 Task: Create a section Expedition and in the section, add a milestone Digital Asset Management in the project XcelTech.
Action: Mouse moved to (69, 394)
Screenshot: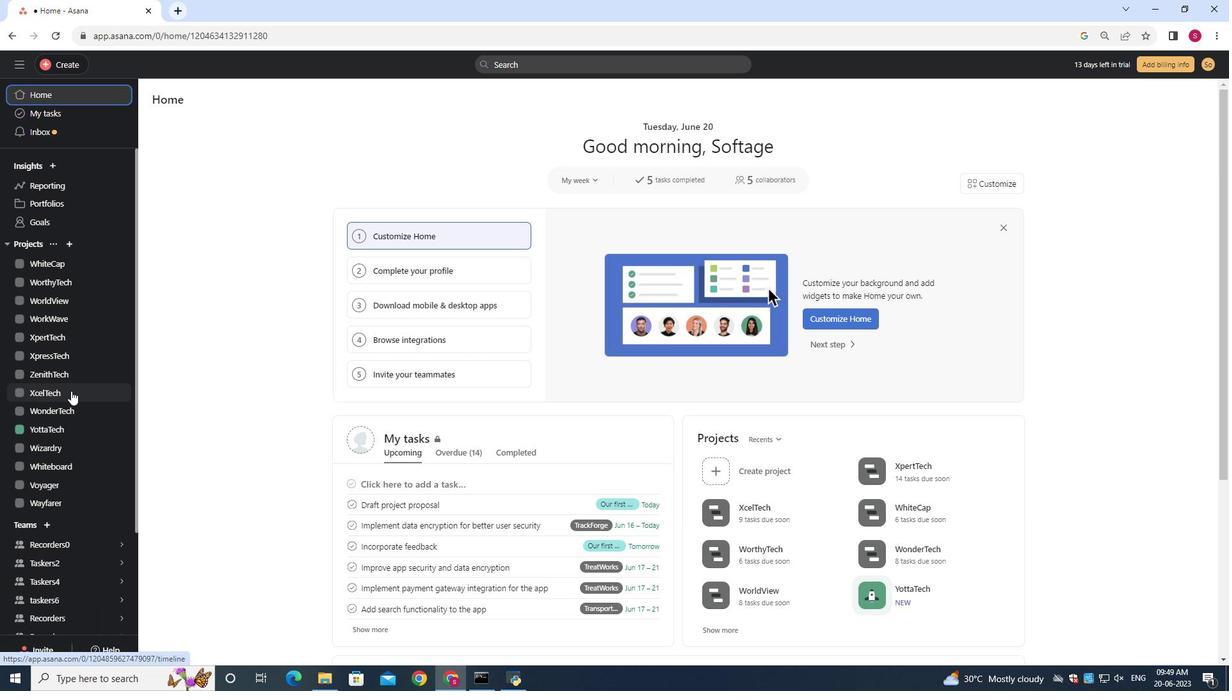 
Action: Mouse pressed left at (69, 394)
Screenshot: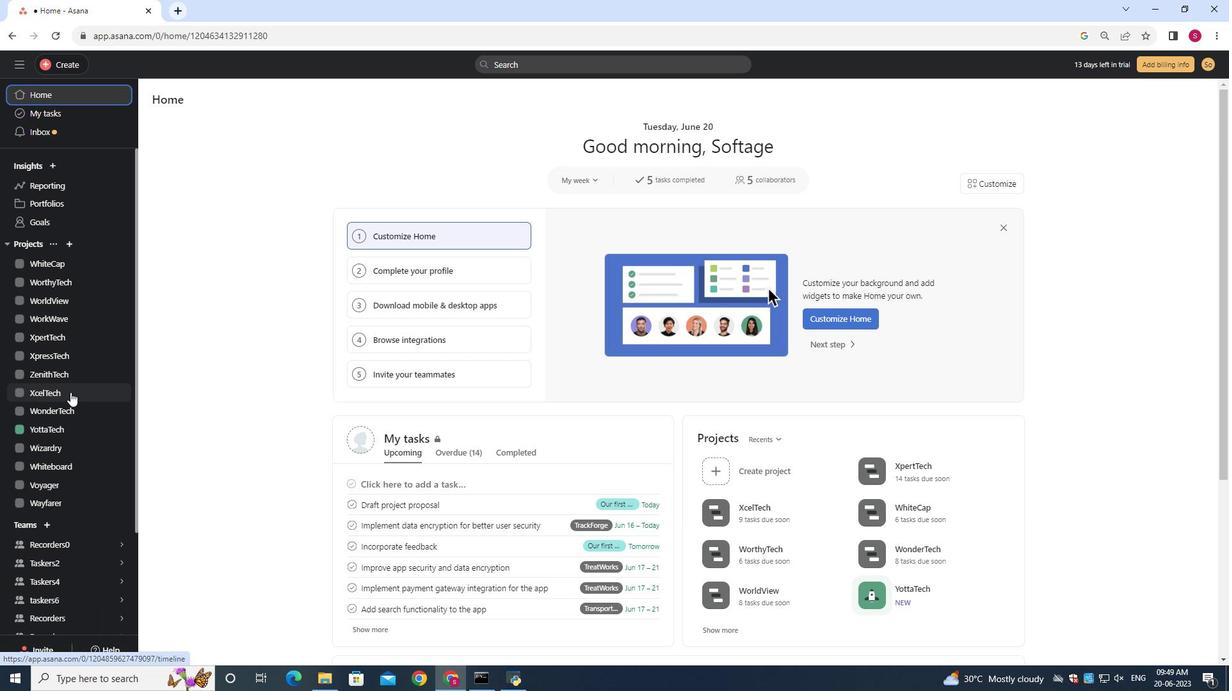 
Action: Mouse moved to (206, 154)
Screenshot: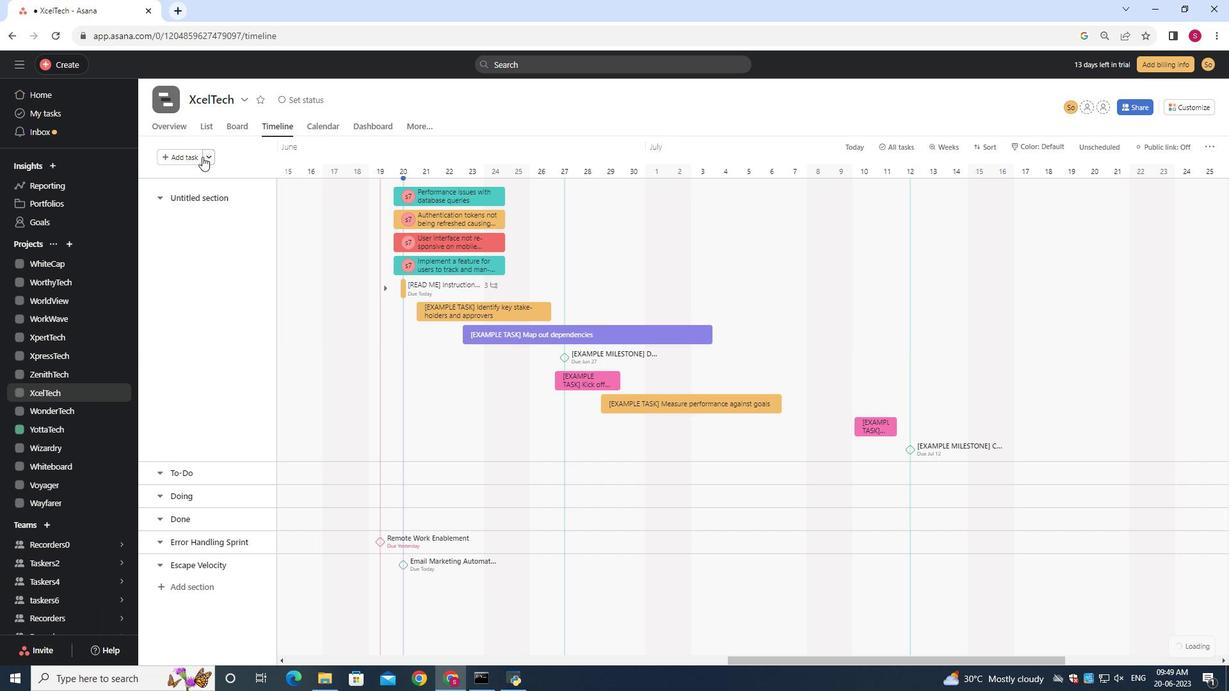 
Action: Mouse pressed left at (206, 154)
Screenshot: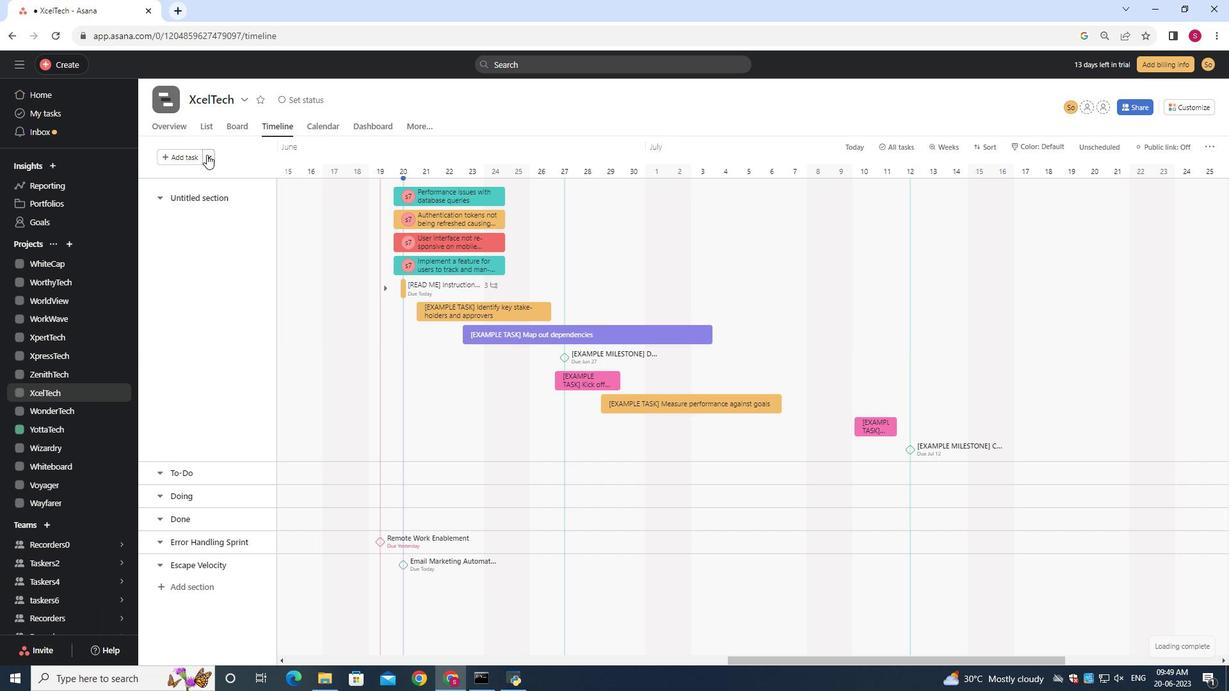 
Action: Mouse moved to (236, 172)
Screenshot: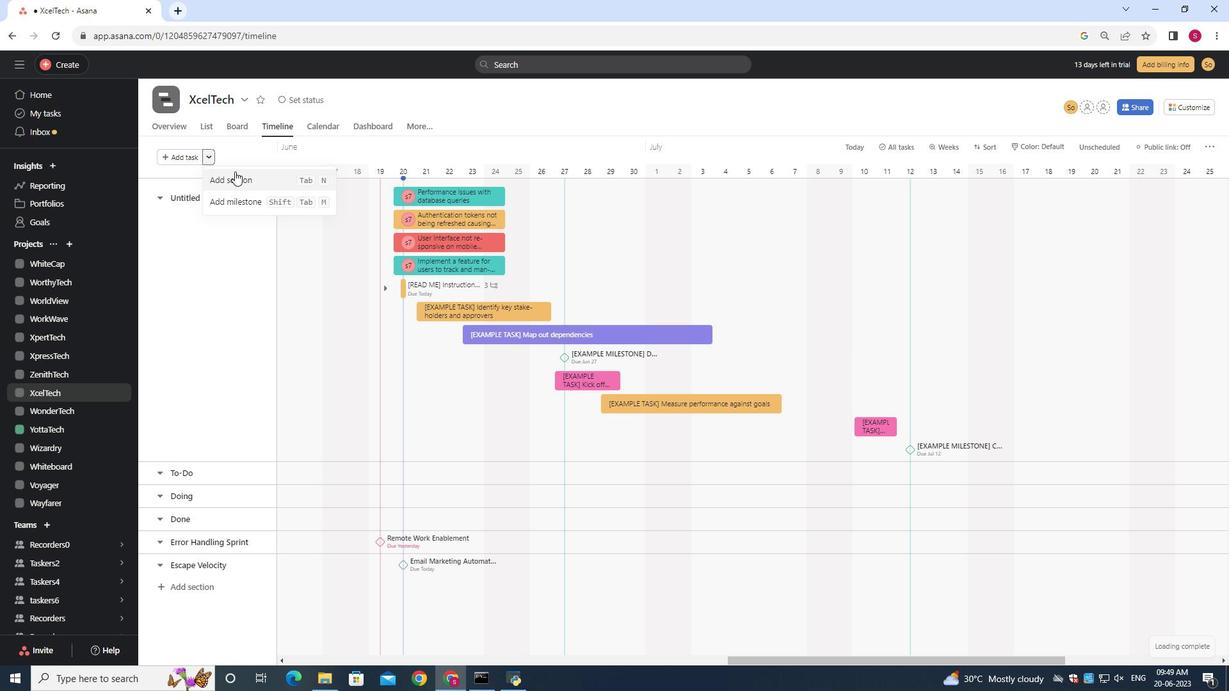 
Action: Mouse pressed left at (236, 172)
Screenshot: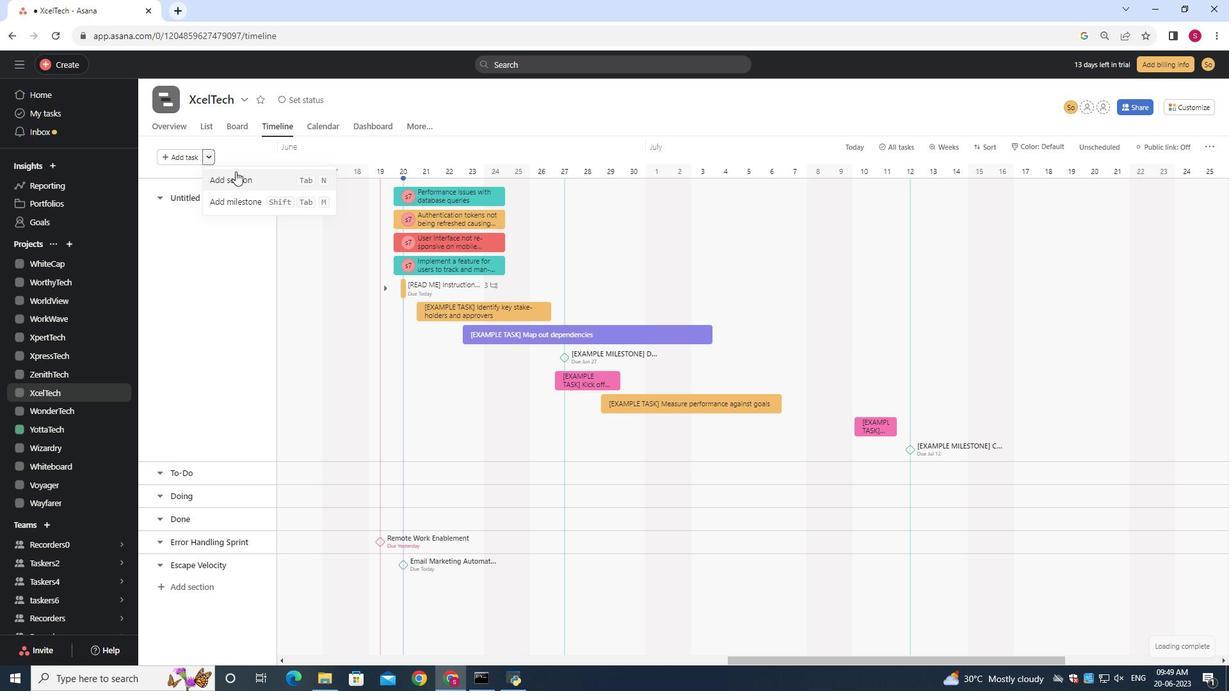 
Action: Mouse moved to (236, 172)
Screenshot: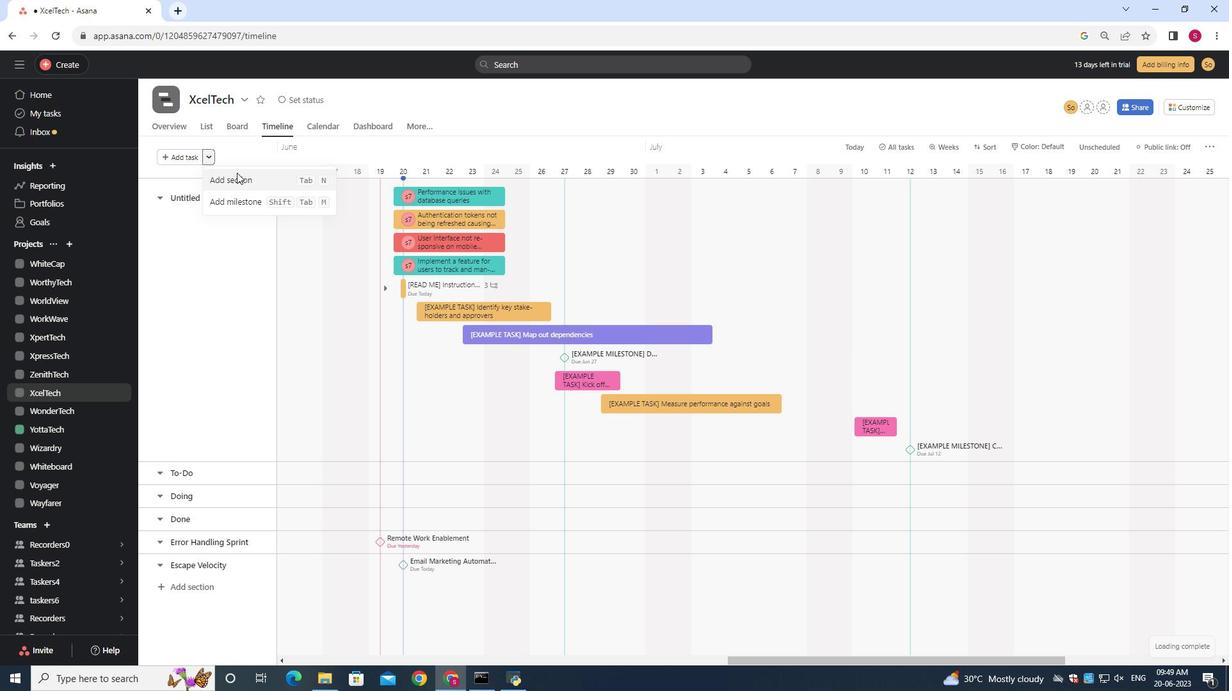 
Action: Key pressed <Key.shift>Expedition<Key.space>
Screenshot: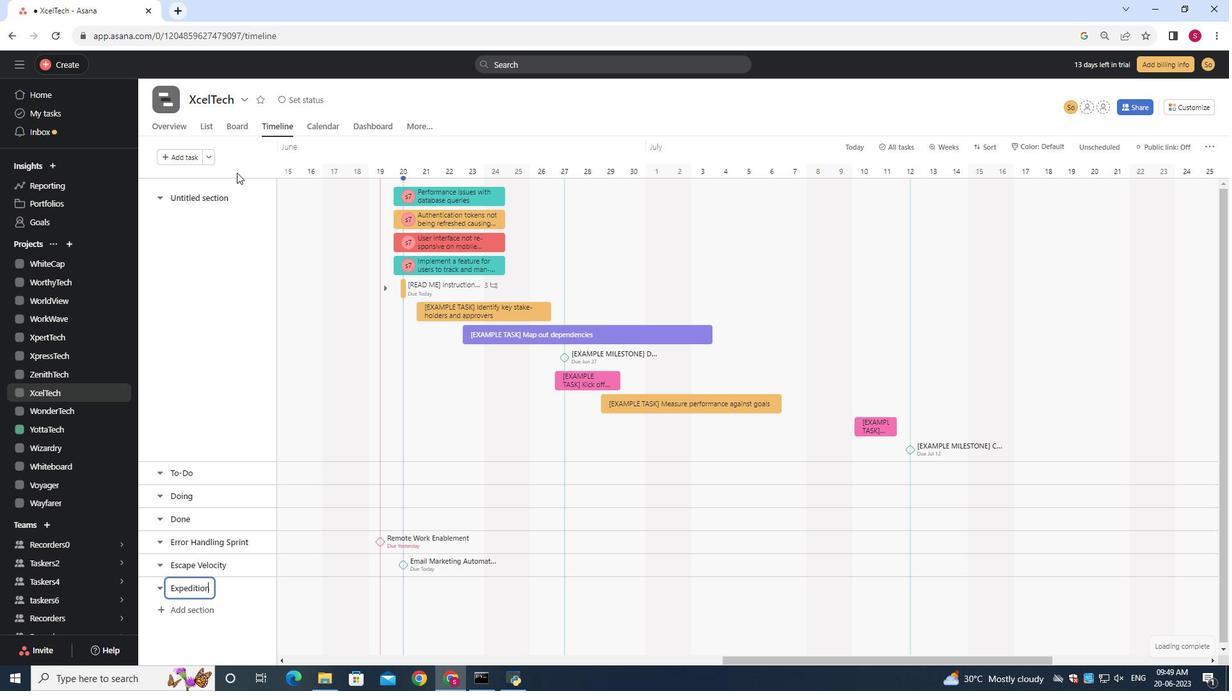 
Action: Mouse moved to (296, 589)
Screenshot: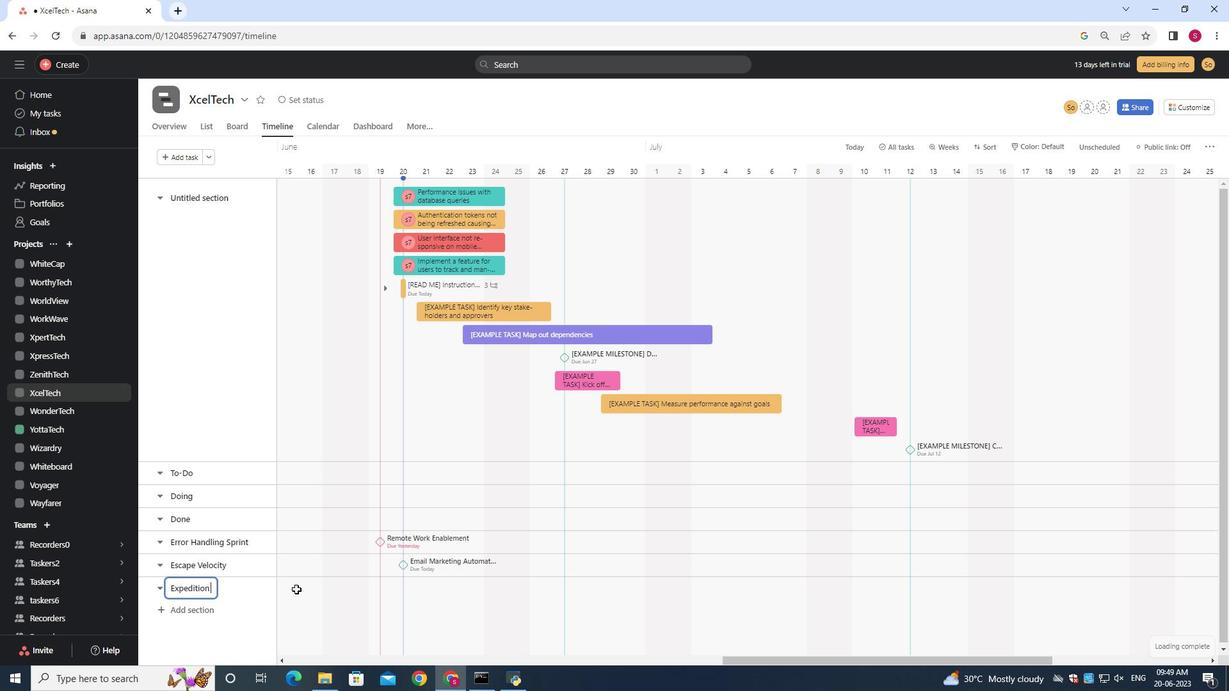
Action: Mouse pressed left at (296, 589)
Screenshot: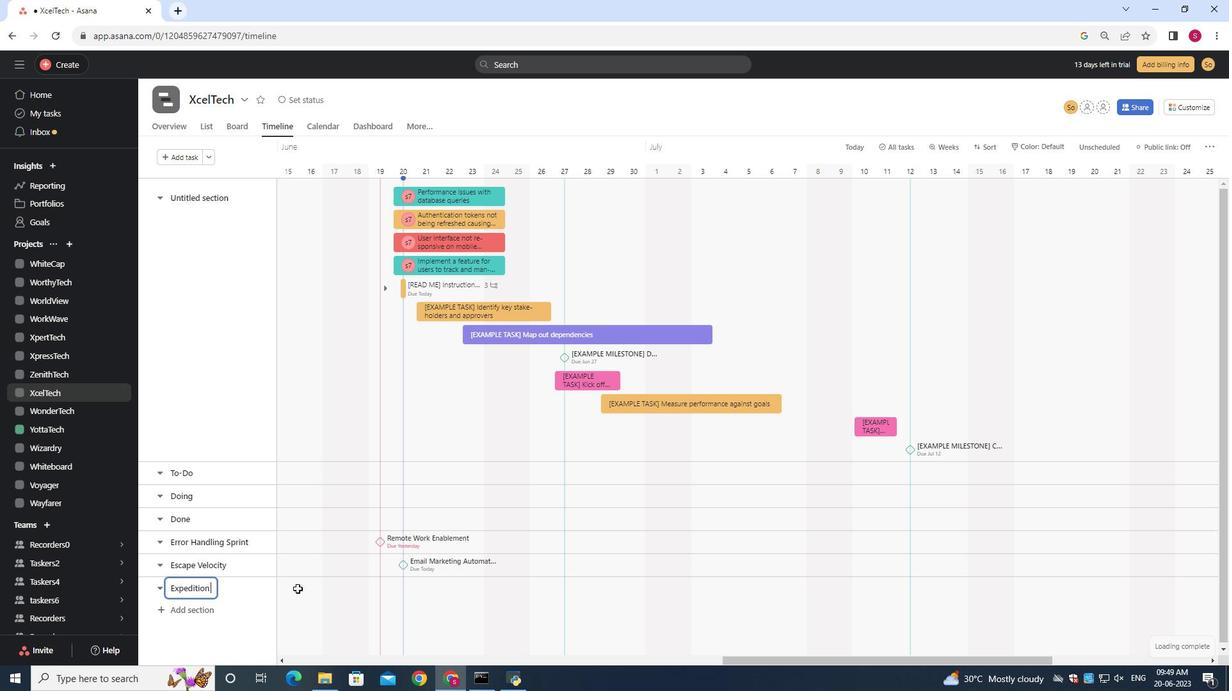 
Action: Mouse moved to (289, 589)
Screenshot: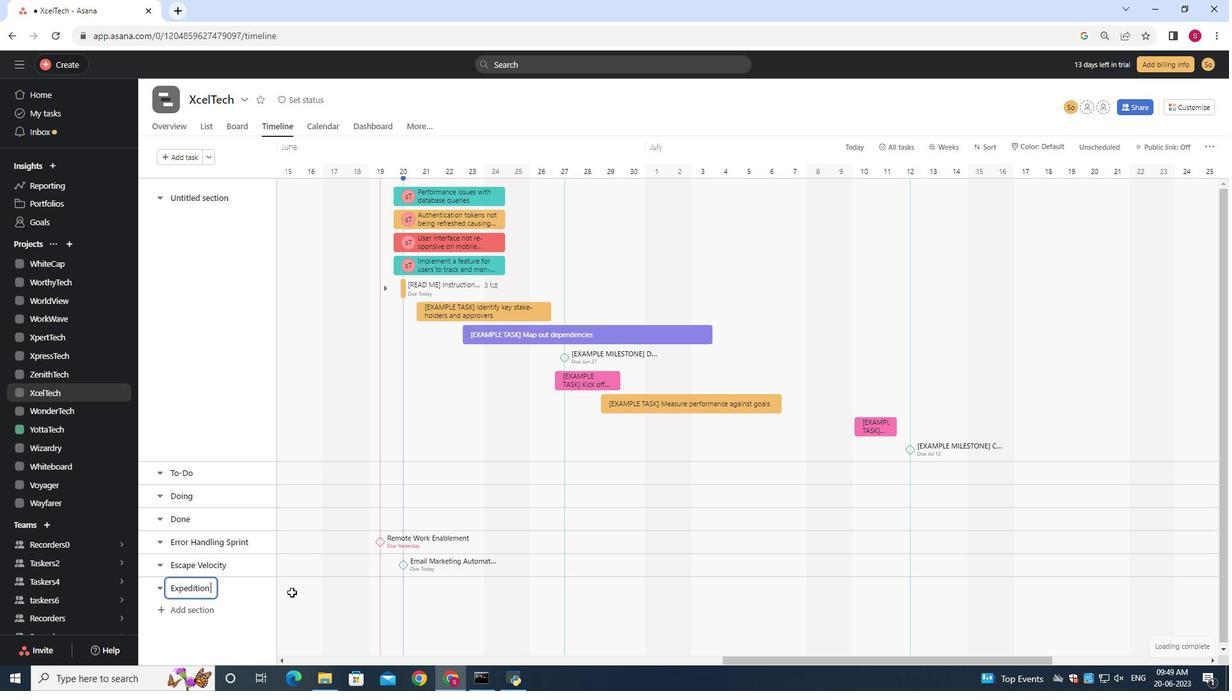 
Action: Mouse pressed left at (289, 589)
Screenshot: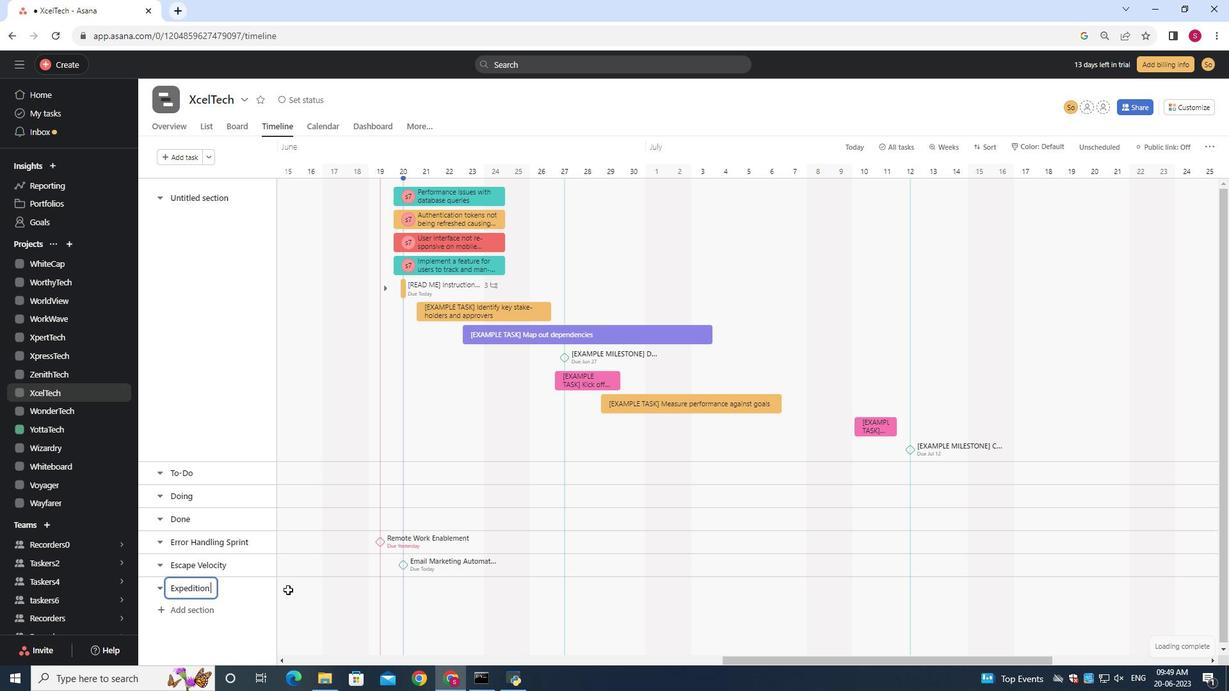 
Action: Mouse moved to (293, 592)
Screenshot: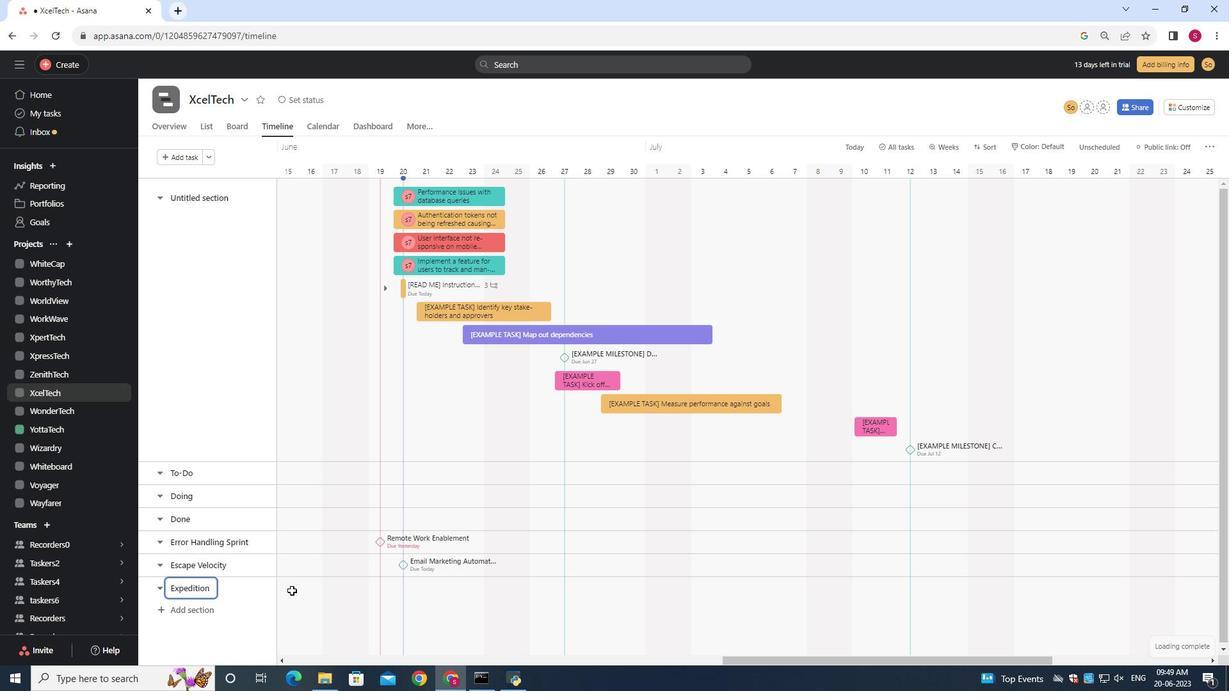 
Action: Mouse pressed left at (293, 592)
Screenshot: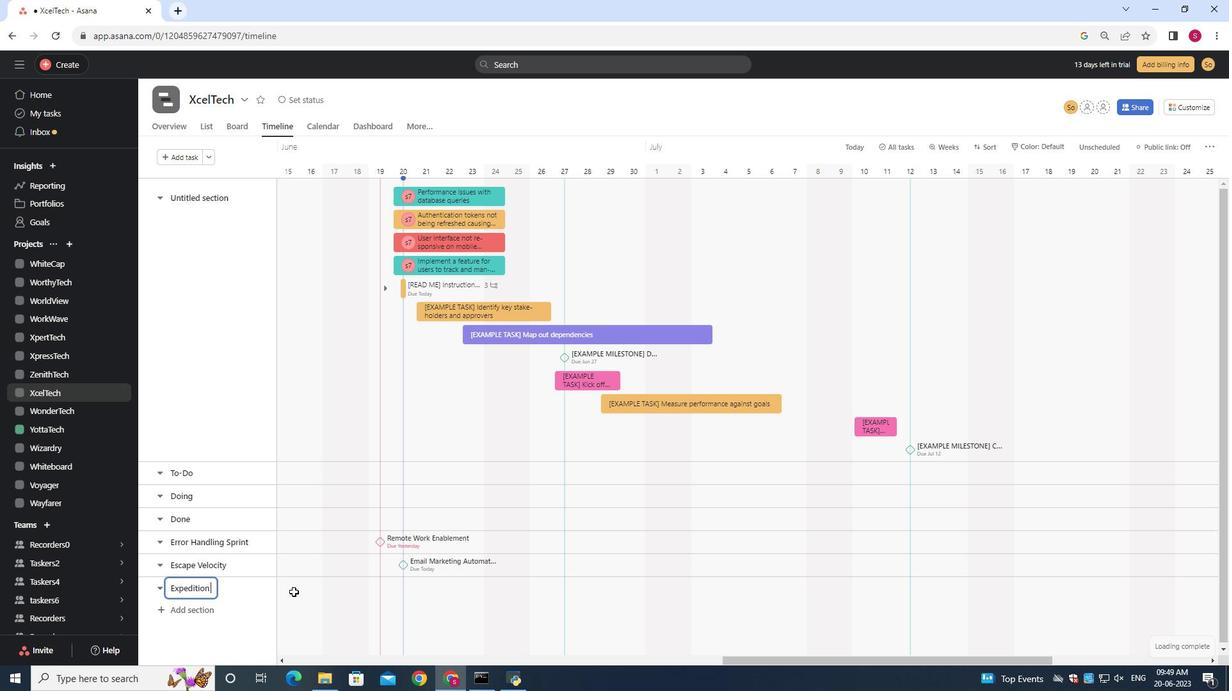 
Action: Key pressed <Key.shift><Key.shift><Key.shift><Key.shift><Key.shift><Key.shift><Key.shift><Key.shift><Key.shift><Key.shift><Key.shift>Digital<Key.space><Key.shift>Asset<Key.space><Key.shift><Key.shift><Key.shift>Maanagement
Screenshot: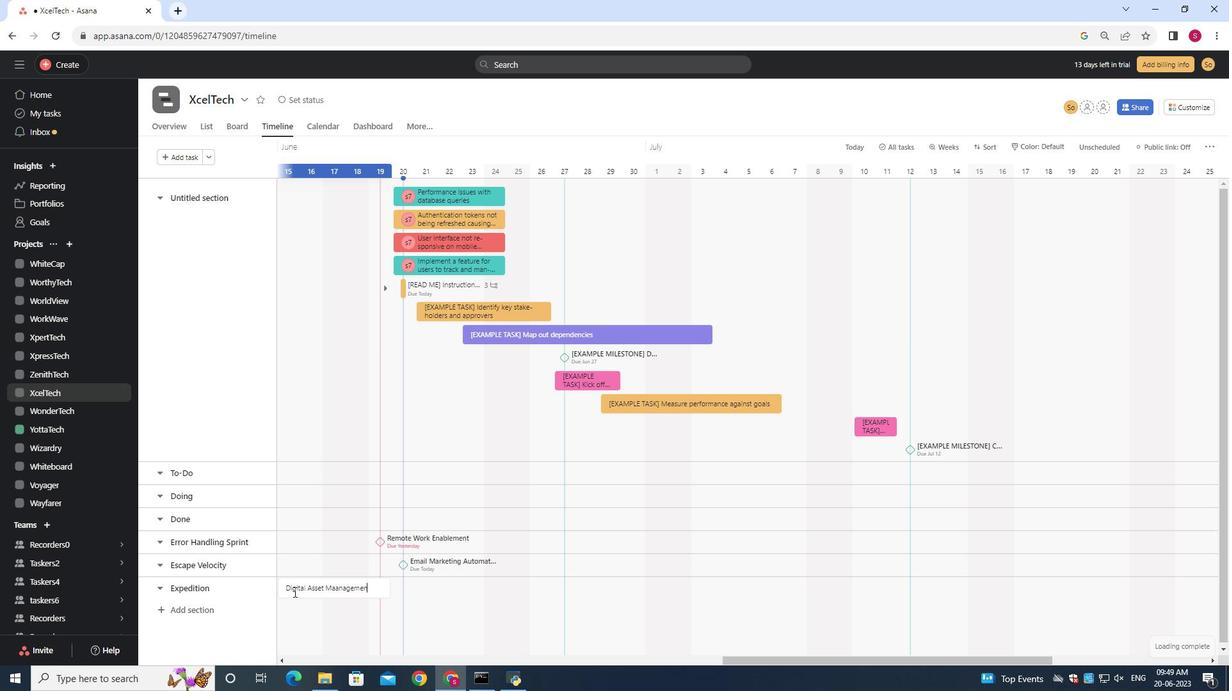 
Action: Mouse moved to (324, 588)
Screenshot: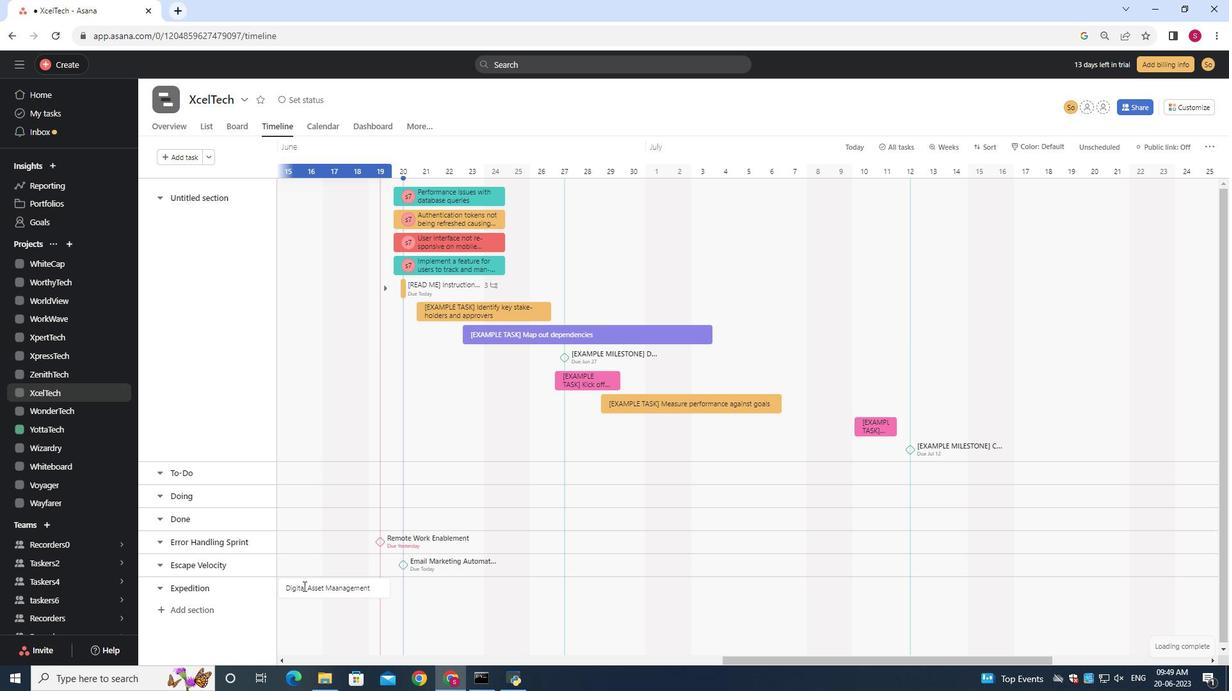 
Action: Mouse pressed right at (324, 588)
Screenshot: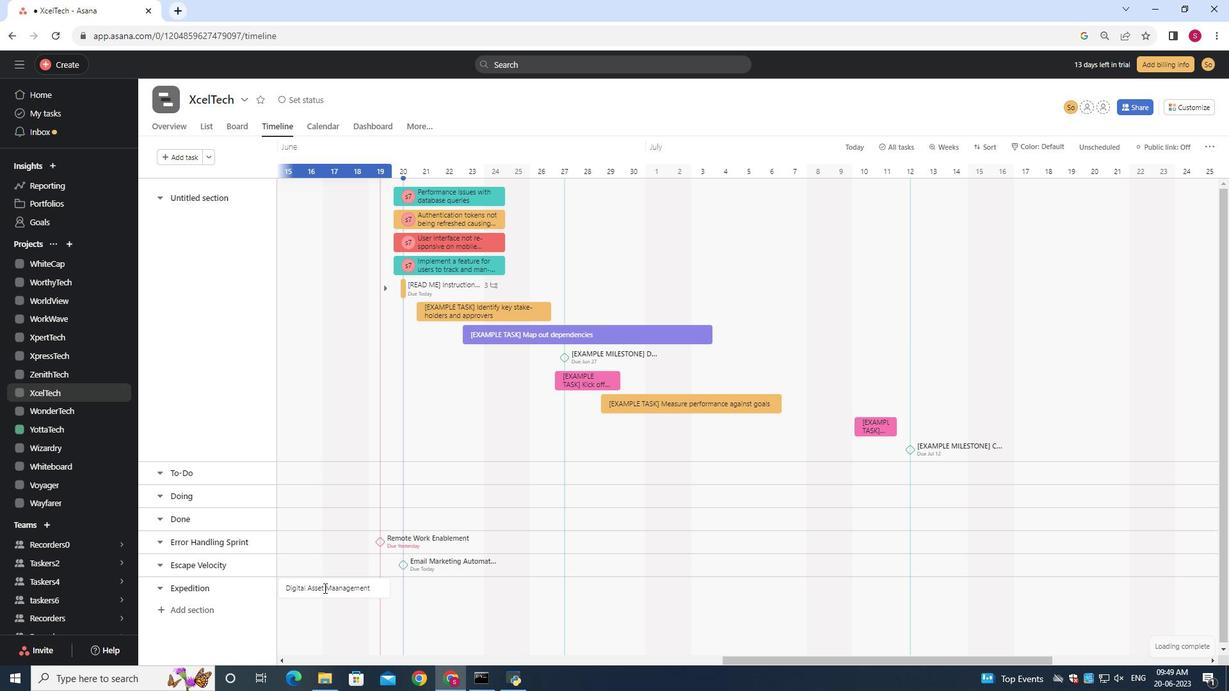 
Action: Mouse moved to (347, 528)
Screenshot: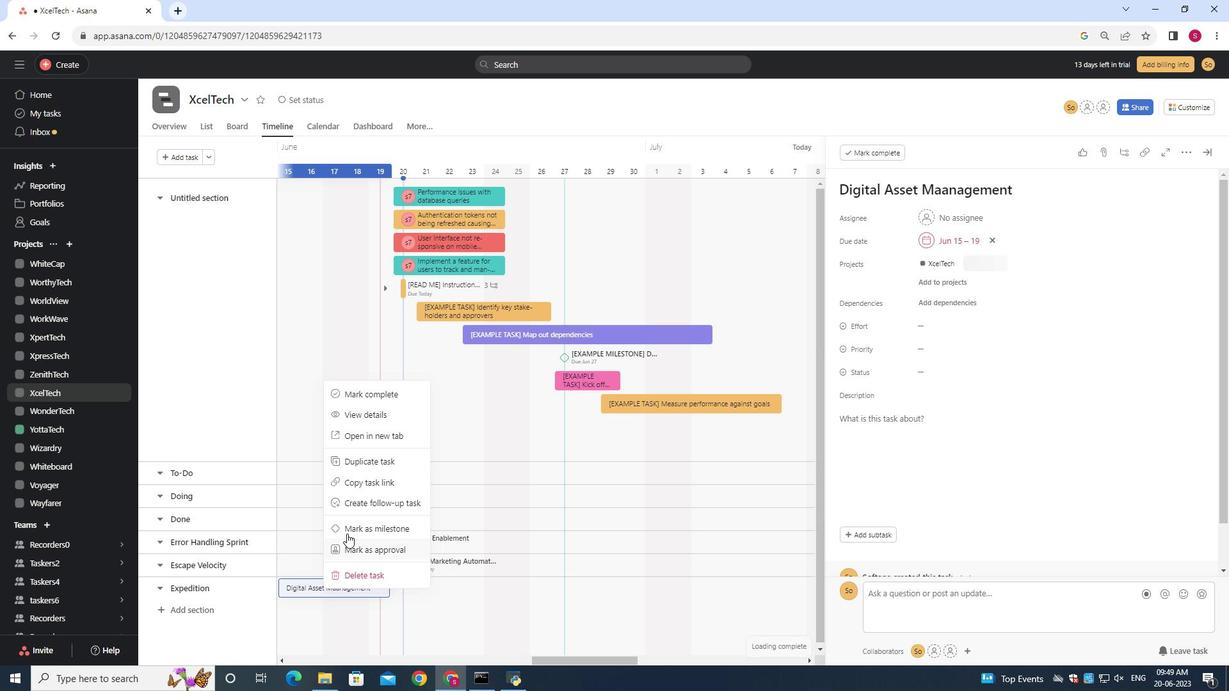 
Action: Mouse pressed left at (347, 528)
Screenshot: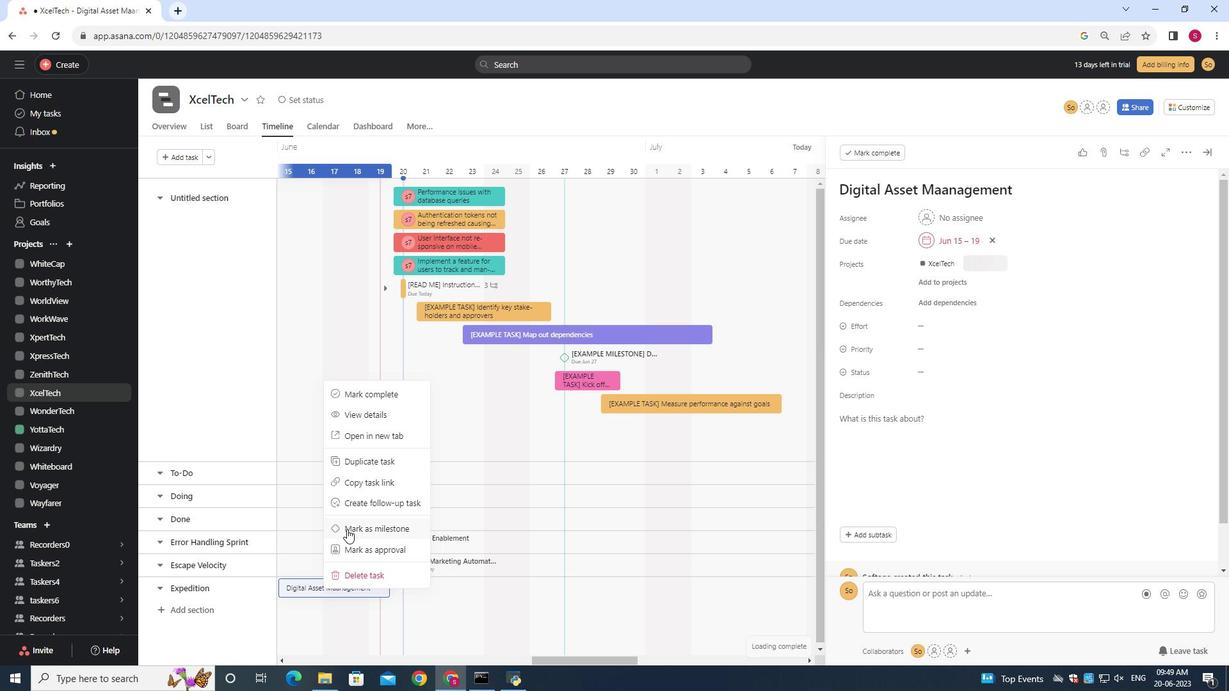 
Action: Mouse moved to (348, 529)
Screenshot: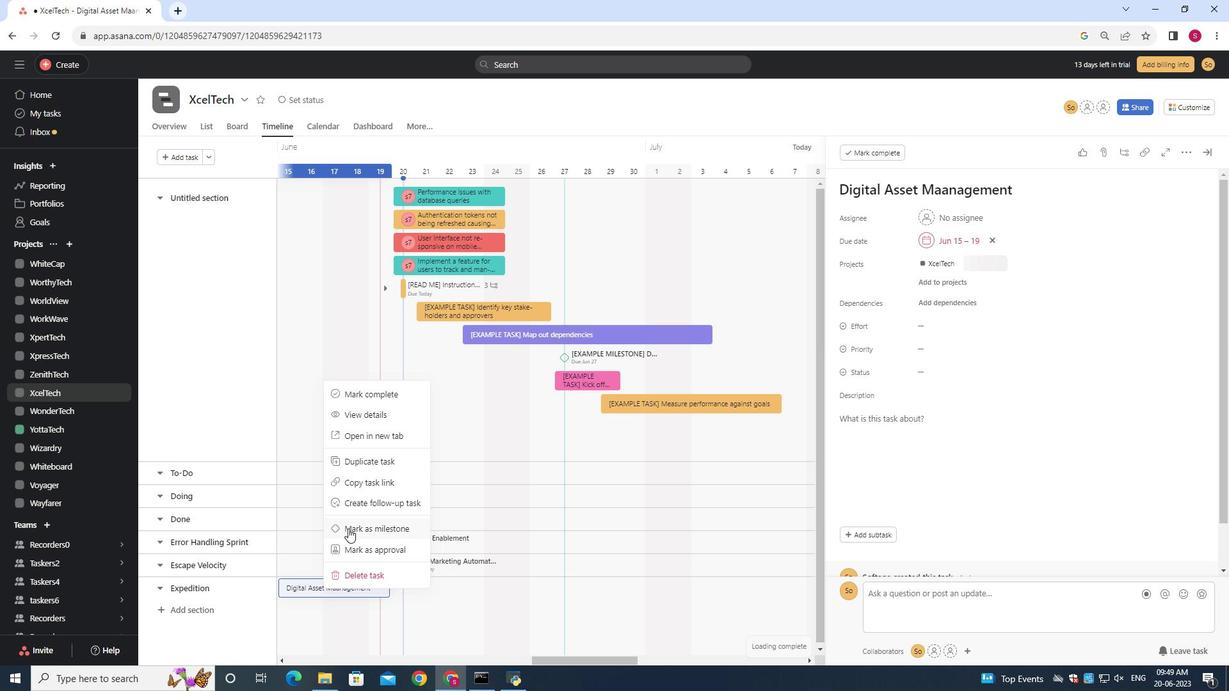 
